 Task: Add Egg Salad Made With Cage Free Eggs to the cart.
Action: Mouse moved to (22, 101)
Screenshot: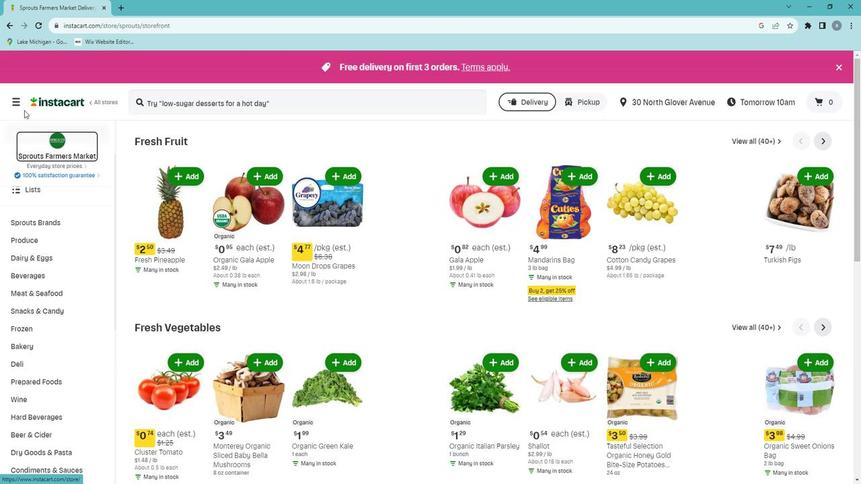 
Action: Mouse pressed left at (22, 101)
Screenshot: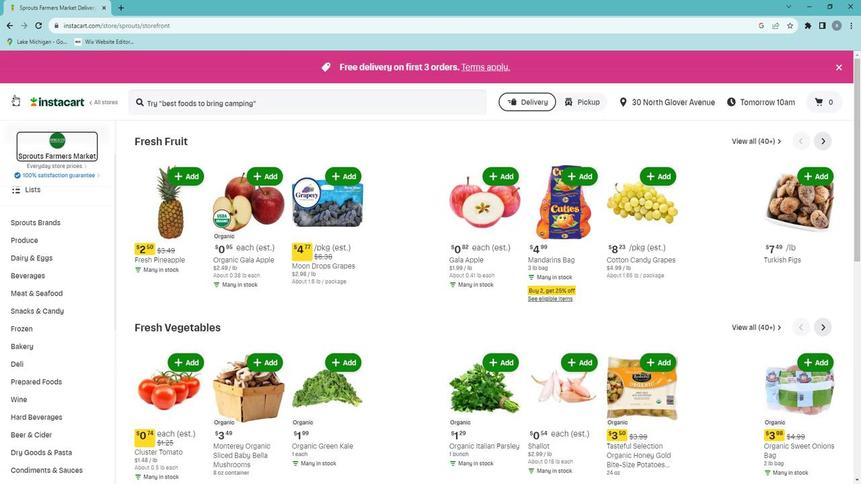 
Action: Mouse moved to (42, 257)
Screenshot: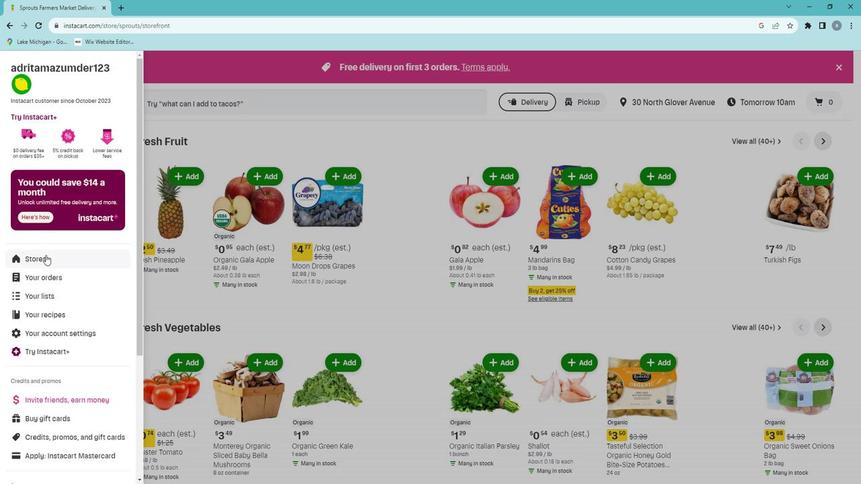 
Action: Mouse pressed left at (42, 257)
Screenshot: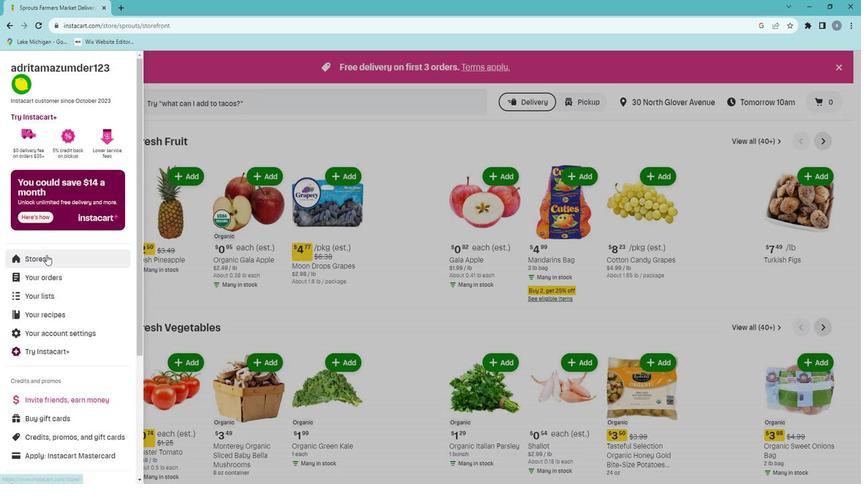 
Action: Mouse moved to (212, 102)
Screenshot: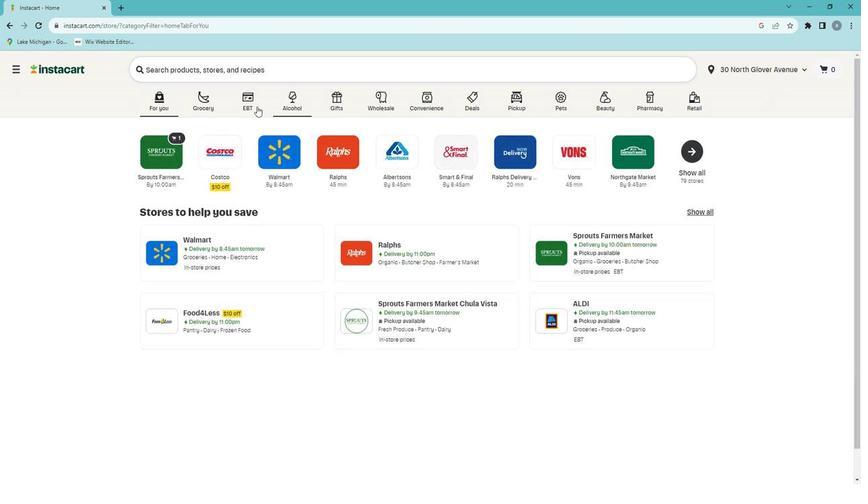 
Action: Mouse pressed left at (212, 102)
Screenshot: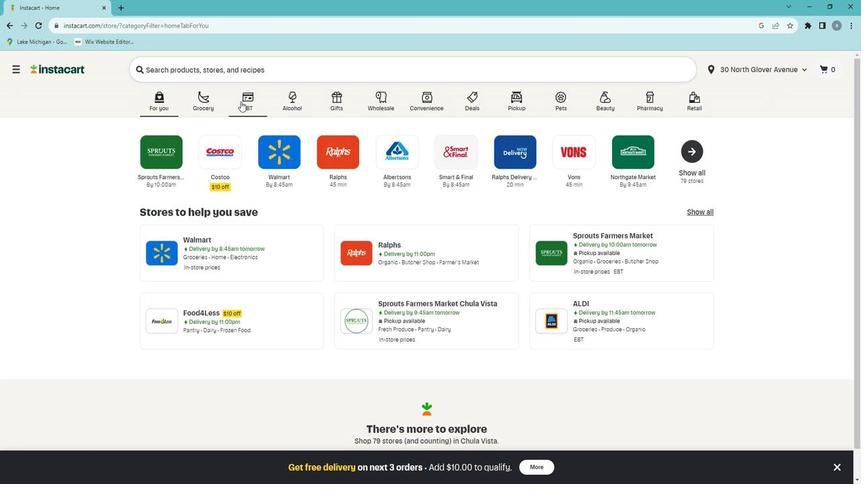 
Action: Mouse moved to (213, 276)
Screenshot: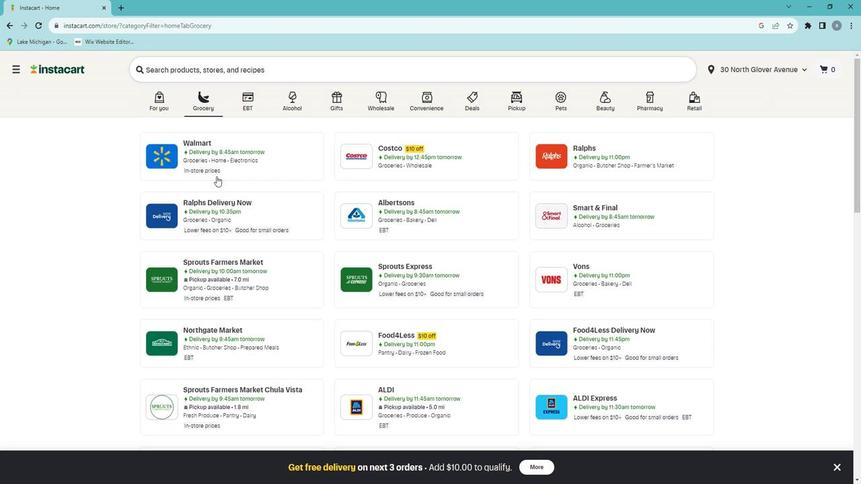 
Action: Mouse pressed left at (213, 276)
Screenshot: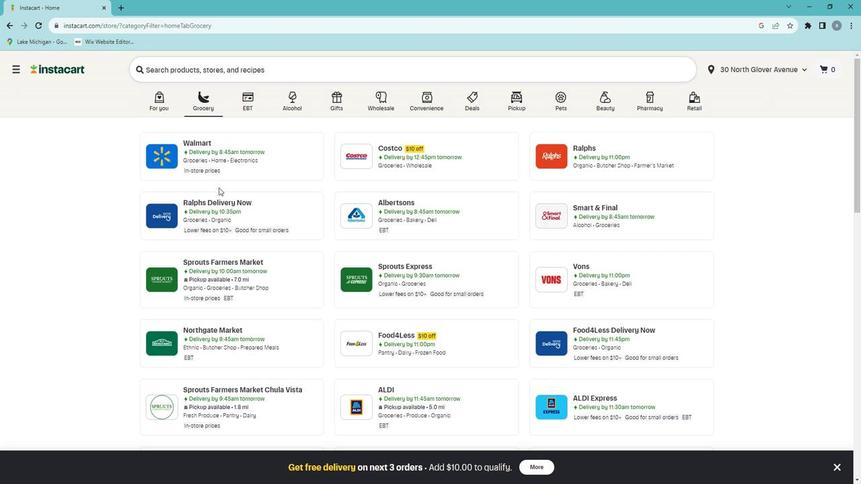 
Action: Mouse moved to (62, 389)
Screenshot: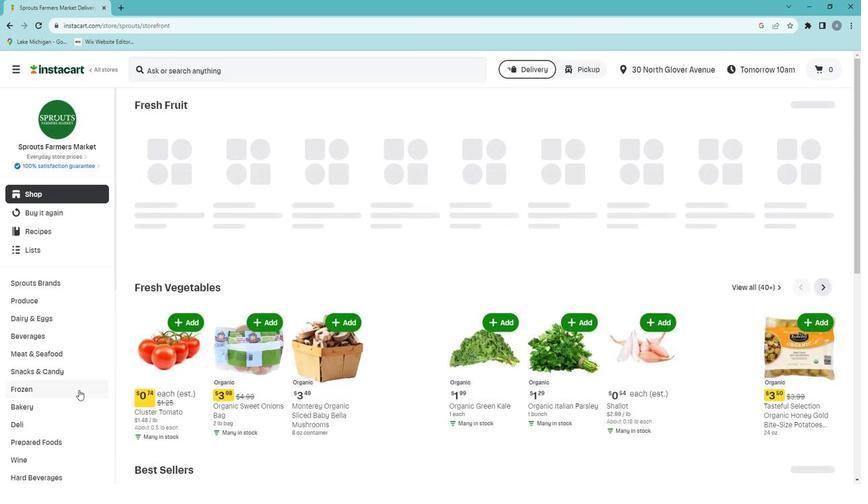 
Action: Mouse scrolled (62, 389) with delta (0, 0)
Screenshot: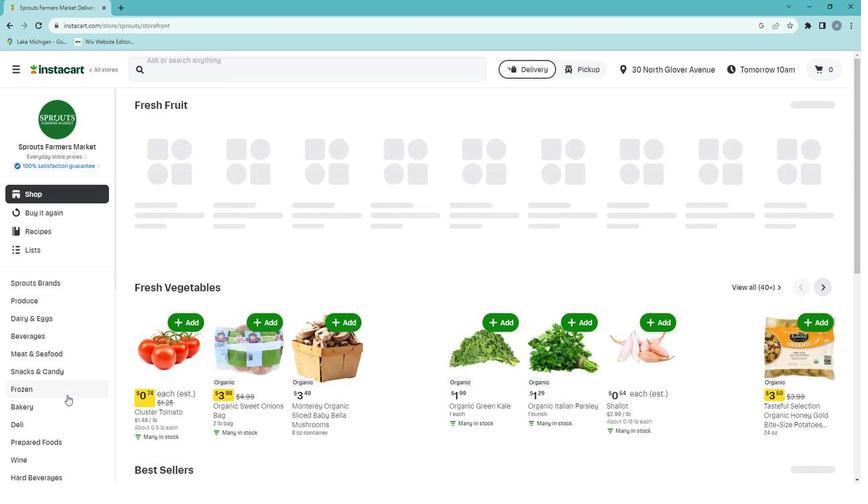 
Action: Mouse scrolled (62, 389) with delta (0, 0)
Screenshot: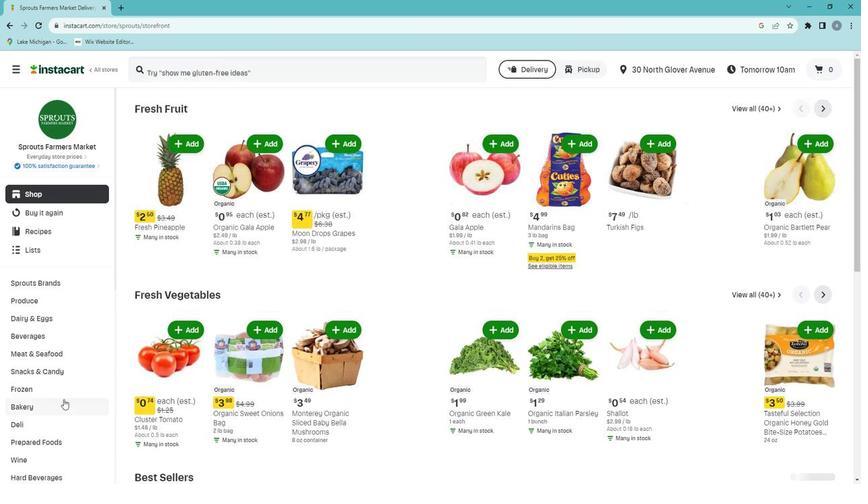 
Action: Mouse moved to (60, 378)
Screenshot: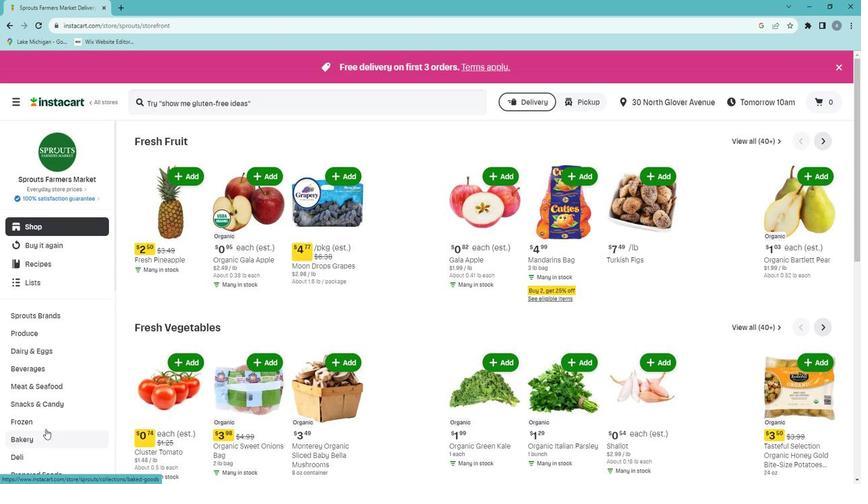 
Action: Mouse pressed left at (60, 378)
Screenshot: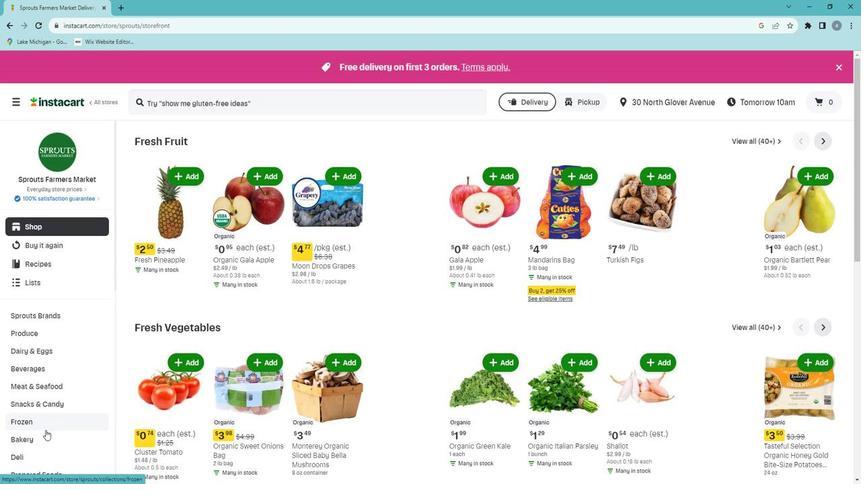 
Action: Mouse moved to (484, 162)
Screenshot: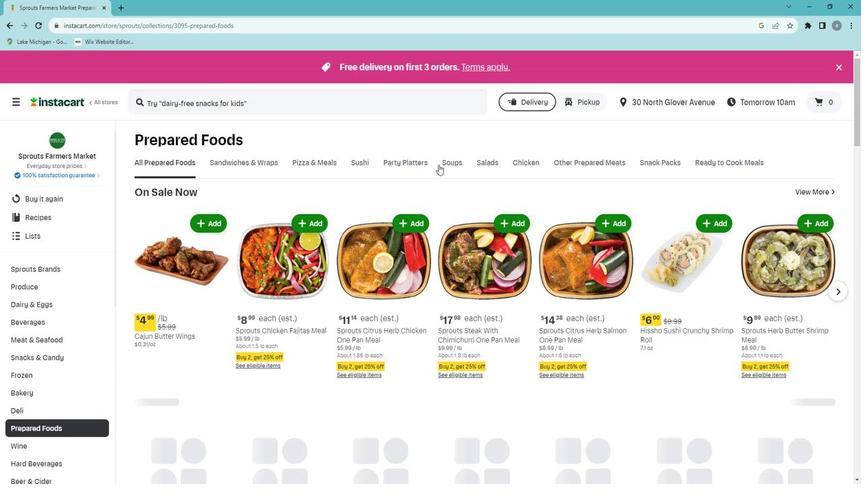 
Action: Mouse pressed left at (484, 162)
Screenshot: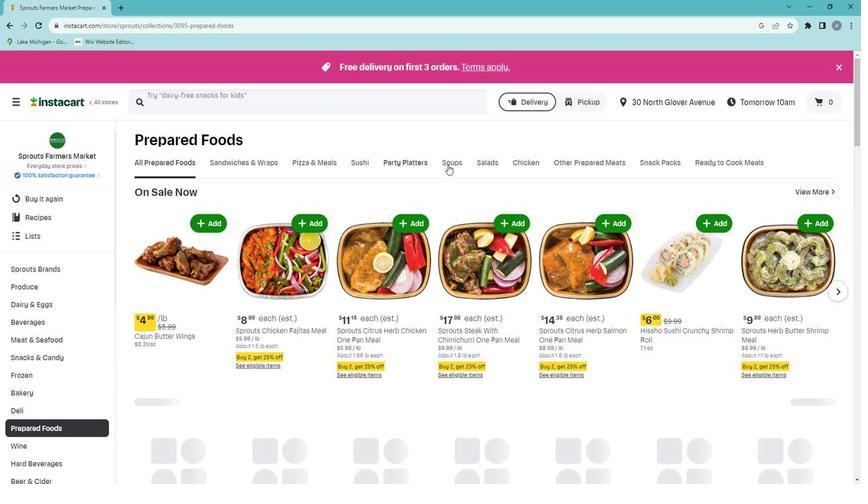 
Action: Mouse moved to (577, 204)
Screenshot: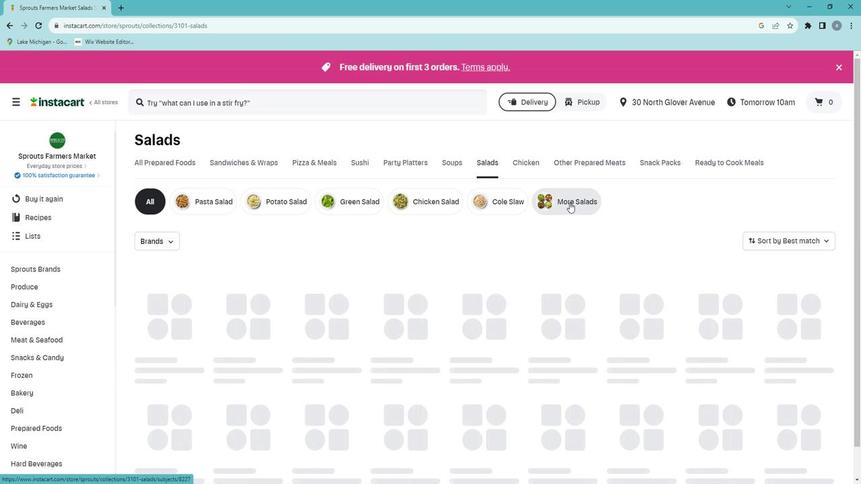 
Action: Mouse pressed left at (577, 204)
Screenshot: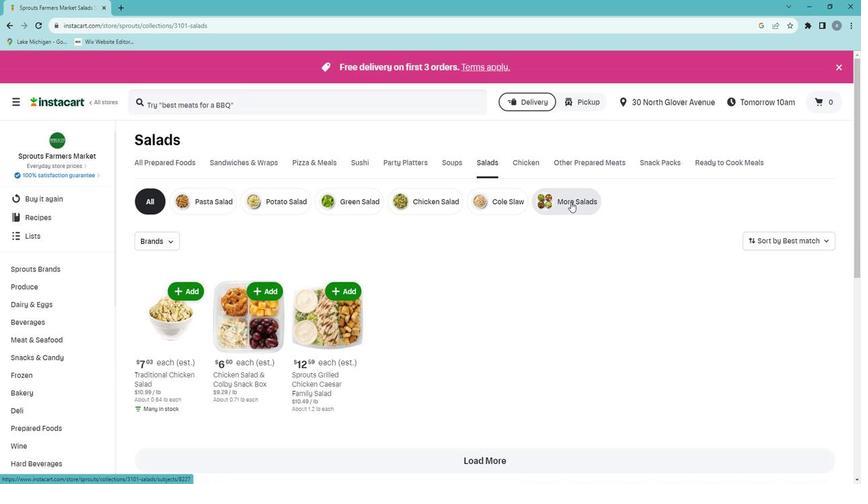 
Action: Mouse moved to (181, 283)
Screenshot: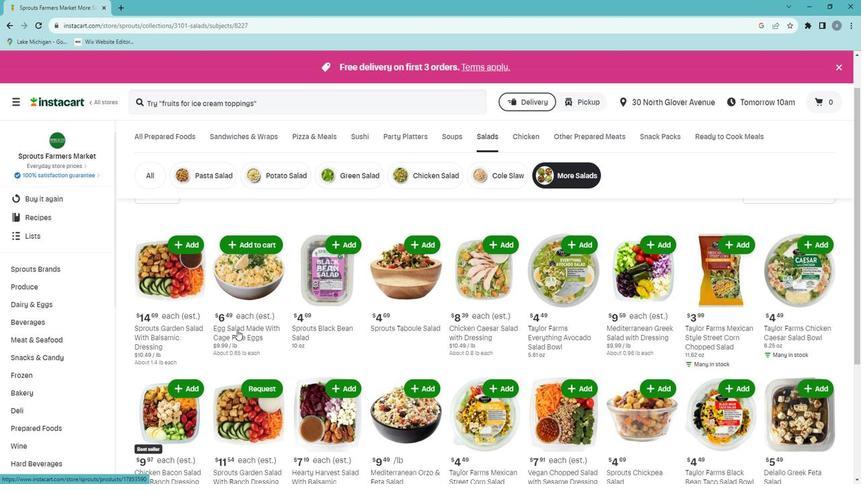 
Action: Mouse pressed left at (181, 283)
Screenshot: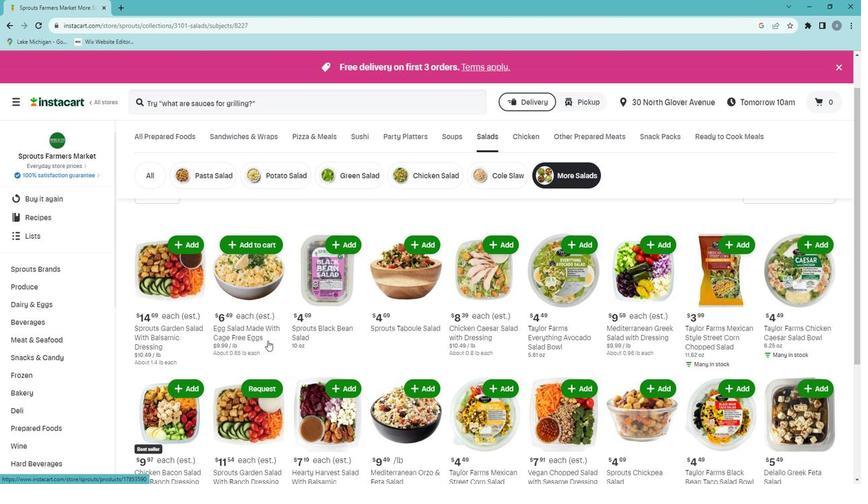 
Action: Mouse moved to (18, 96)
Screenshot: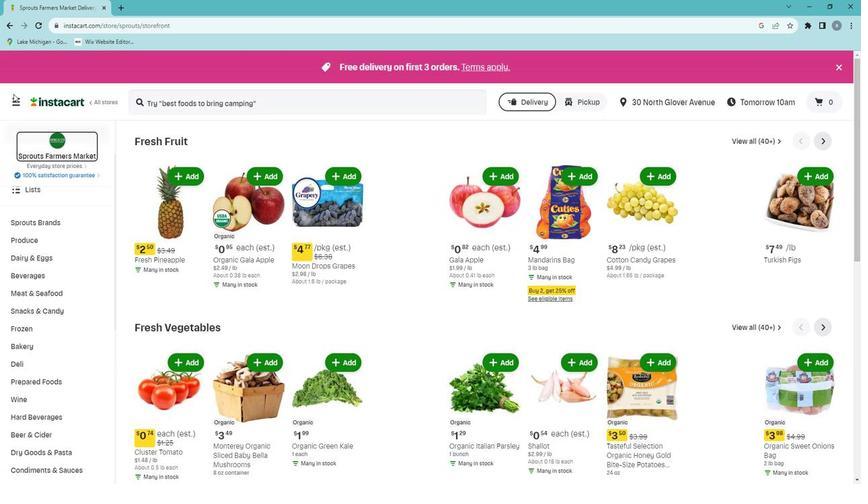 
Action: Mouse pressed left at (18, 96)
Screenshot: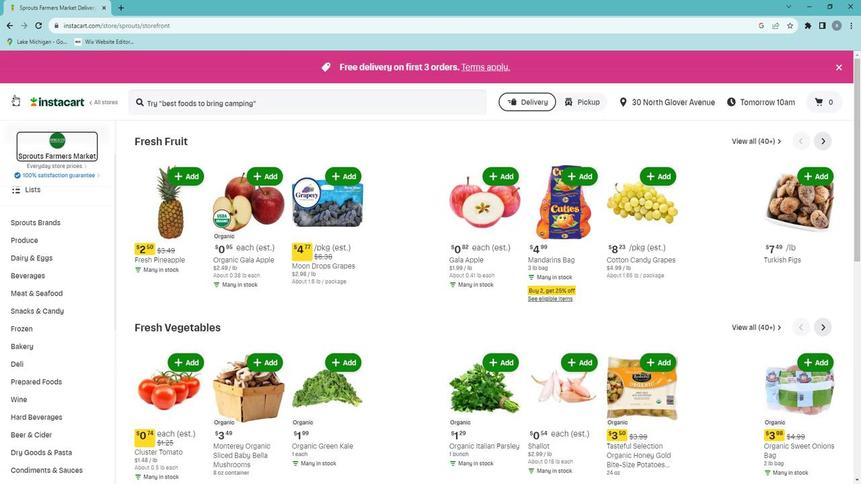 
Action: Mouse moved to (50, 253)
Screenshot: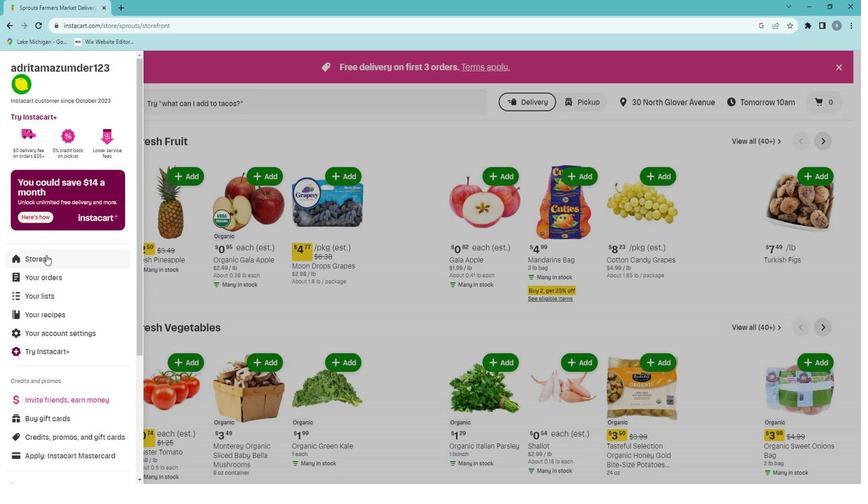 
Action: Mouse pressed left at (50, 253)
Screenshot: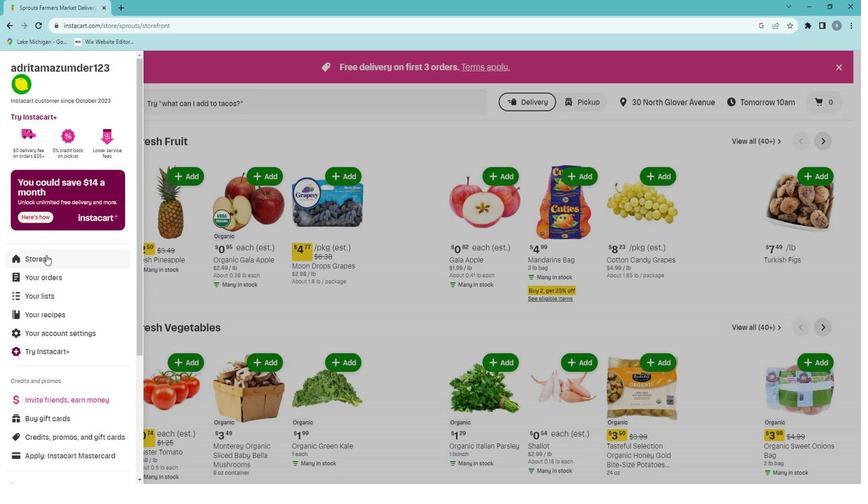 
Action: Mouse moved to (213, 104)
Screenshot: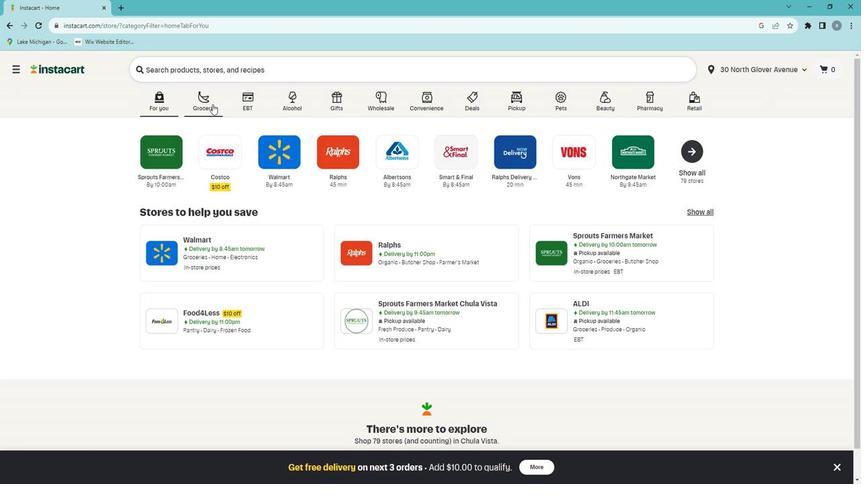 
Action: Mouse pressed left at (213, 104)
Screenshot: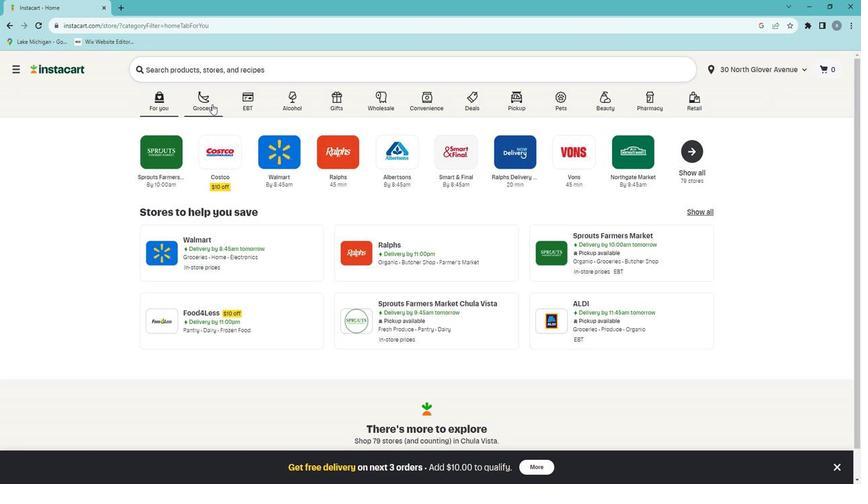 
Action: Mouse moved to (246, 292)
Screenshot: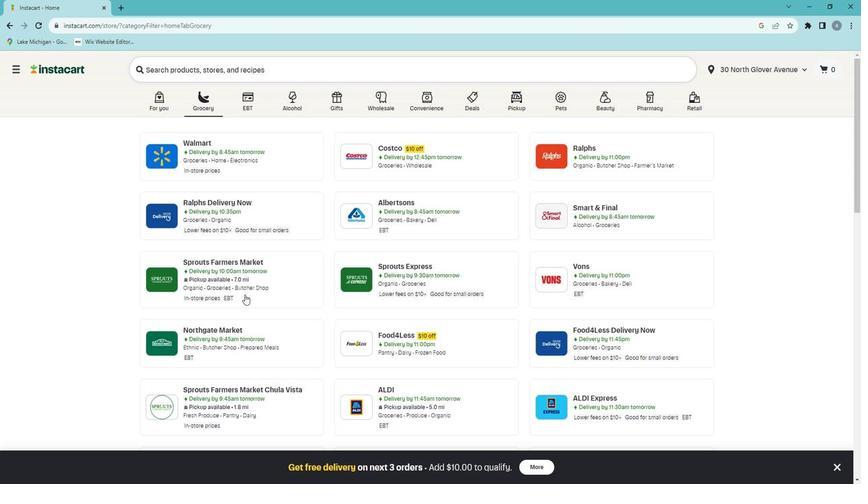 
Action: Mouse pressed left at (246, 292)
Screenshot: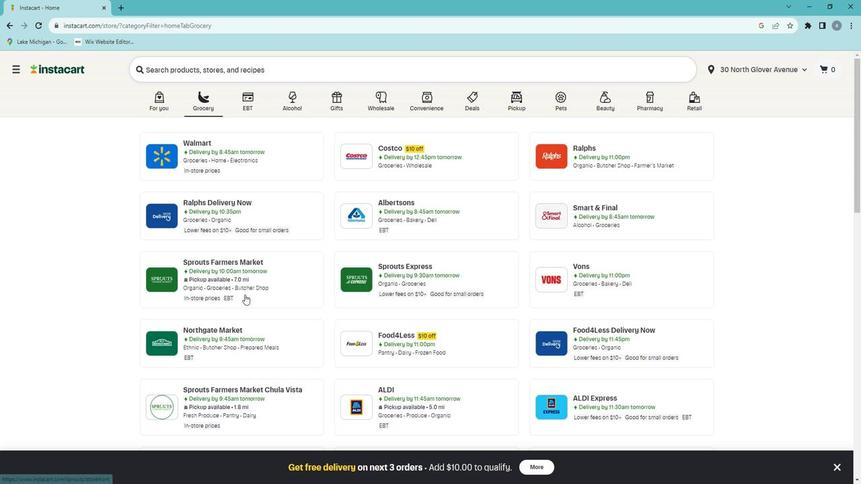 
Action: Mouse moved to (51, 427)
Screenshot: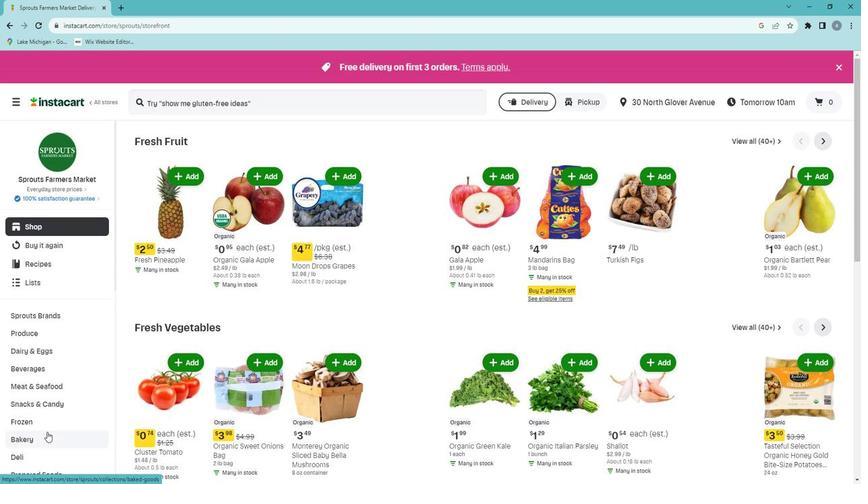 
Action: Mouse scrolled (51, 427) with delta (0, 0)
Screenshot: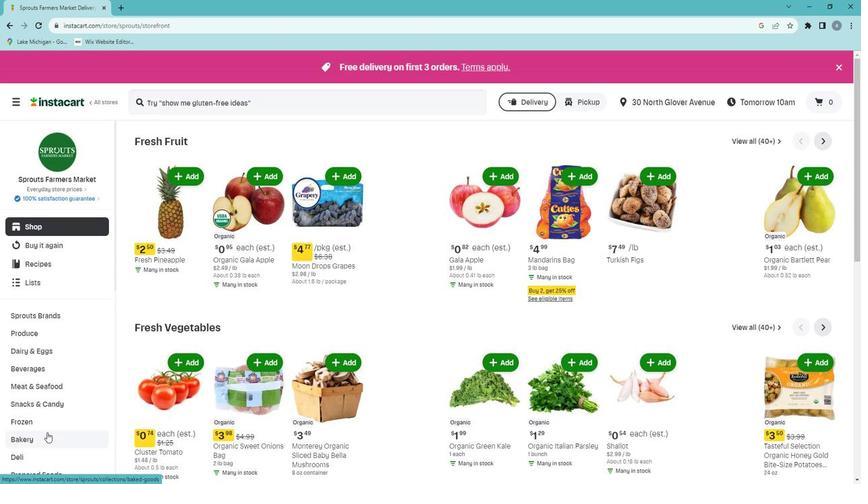 
Action: Mouse moved to (52, 429)
Screenshot: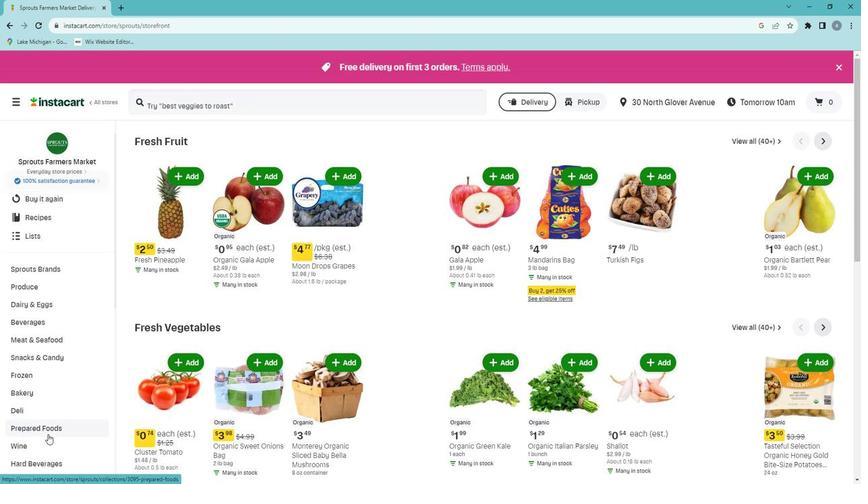 
Action: Mouse pressed left at (52, 429)
Screenshot: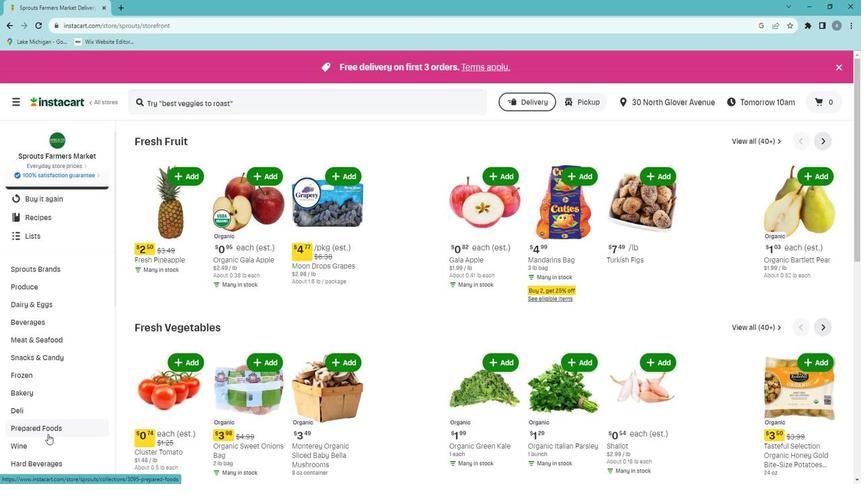 
Action: Mouse moved to (491, 166)
Screenshot: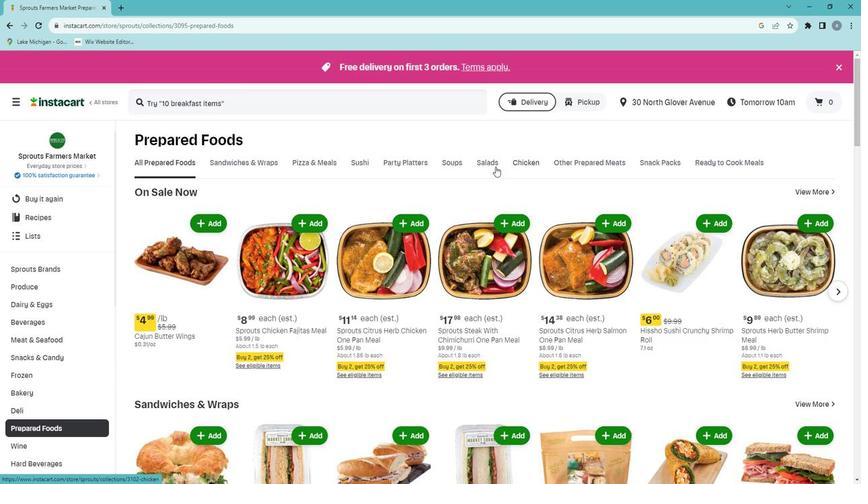 
Action: Mouse pressed left at (491, 166)
Screenshot: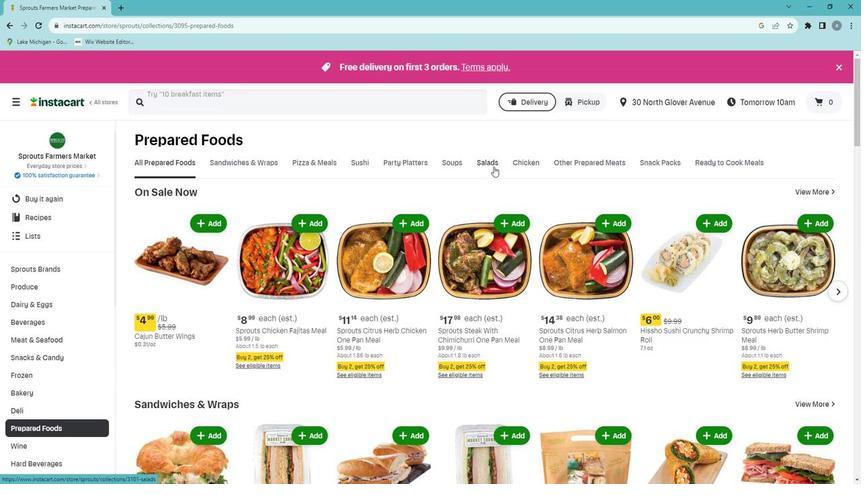 
Action: Mouse moved to (567, 201)
Screenshot: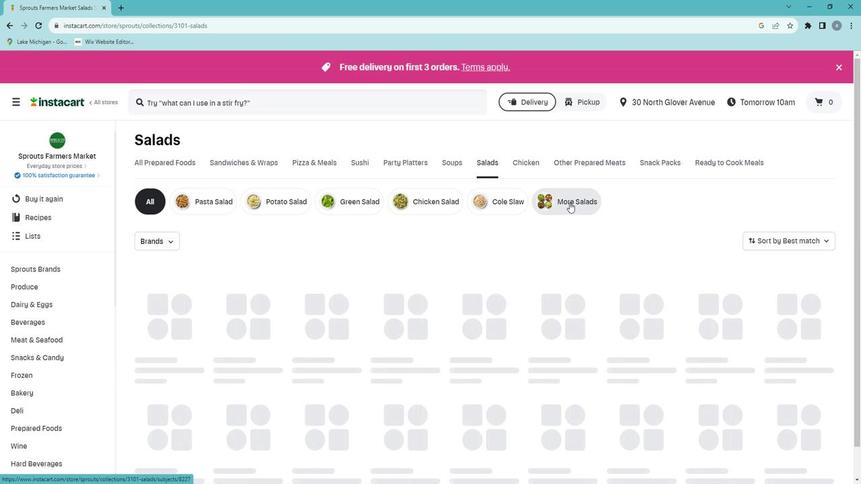 
Action: Mouse pressed left at (567, 201)
Screenshot: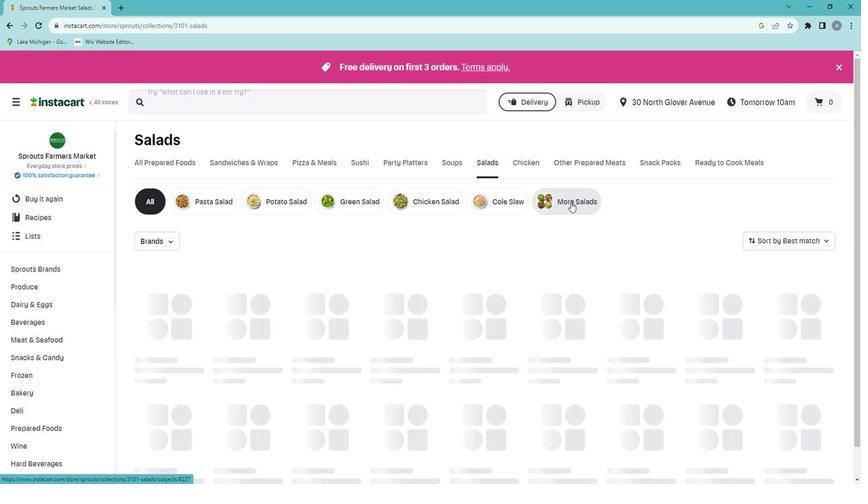 
Action: Mouse moved to (372, 338)
Screenshot: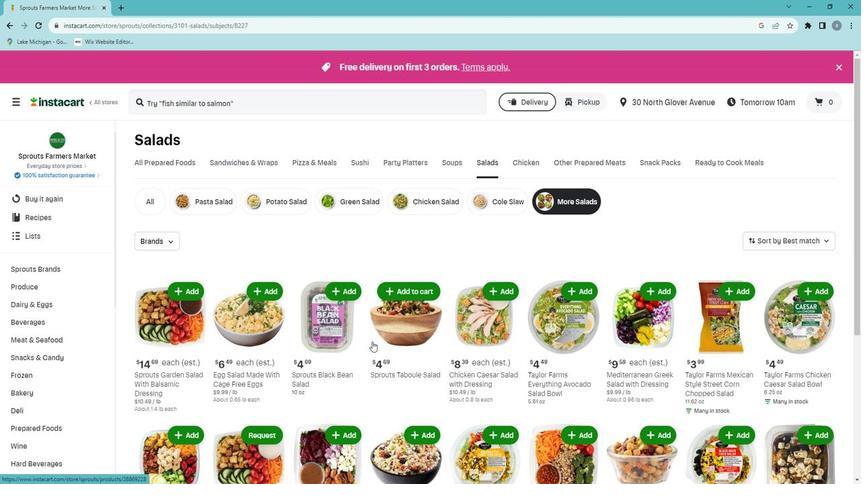
Action: Mouse scrolled (372, 337) with delta (0, 0)
Screenshot: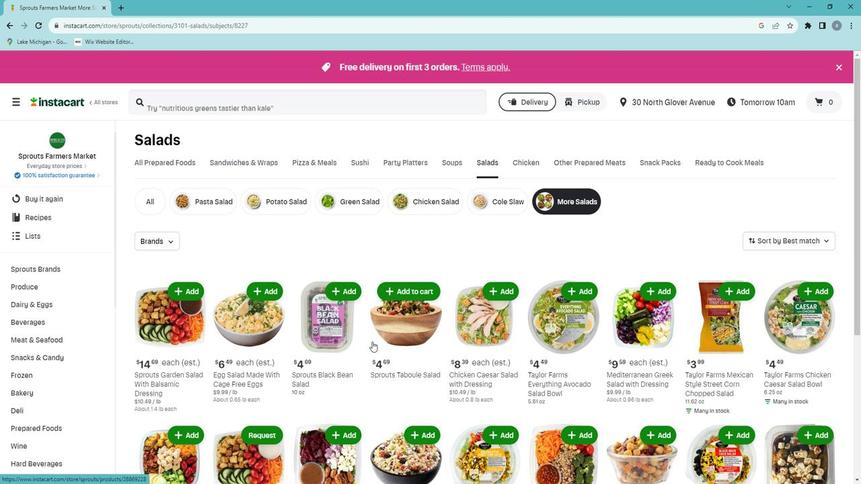 
Action: Mouse moved to (259, 243)
Screenshot: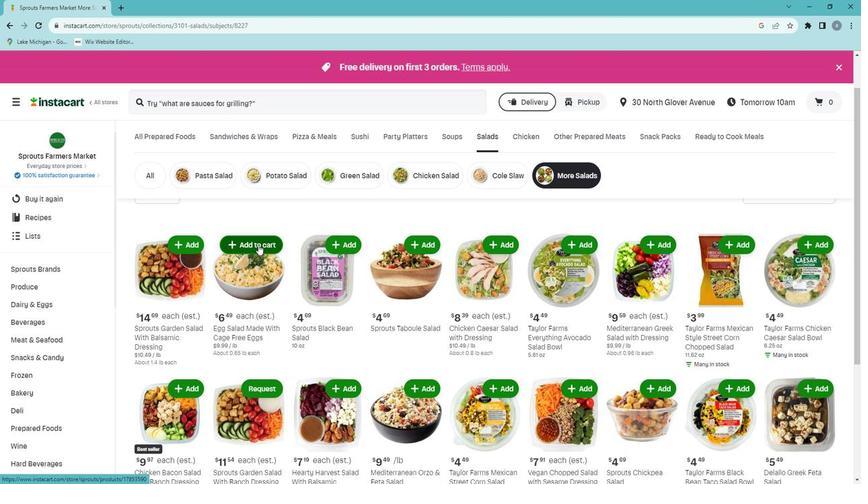 
Action: Mouse pressed left at (259, 243)
Screenshot: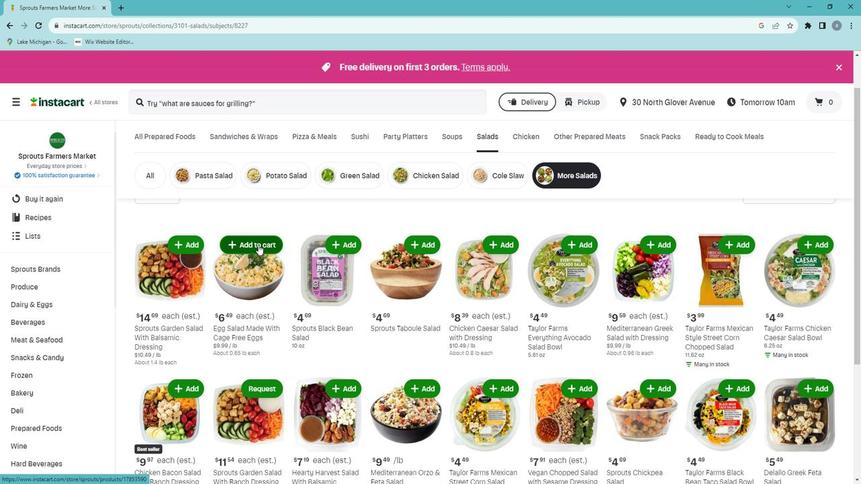 
Action: Mouse moved to (259, 244)
Screenshot: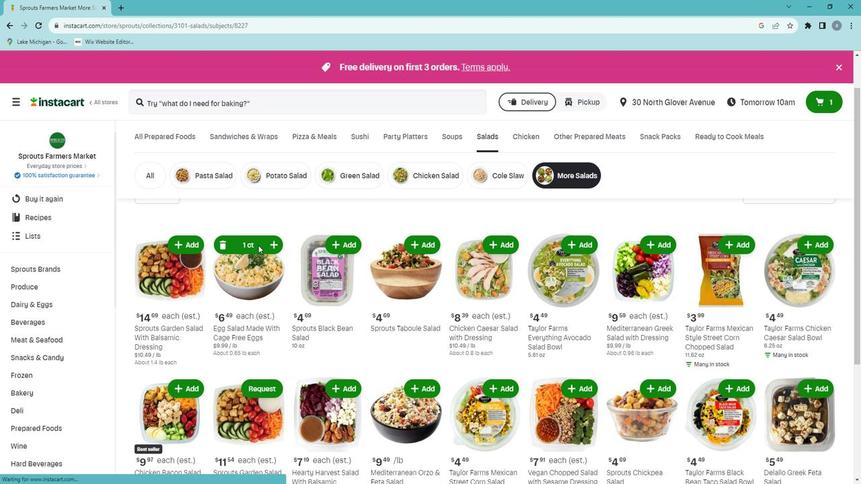 
Action: Key pressed <Key.f10>
Screenshot: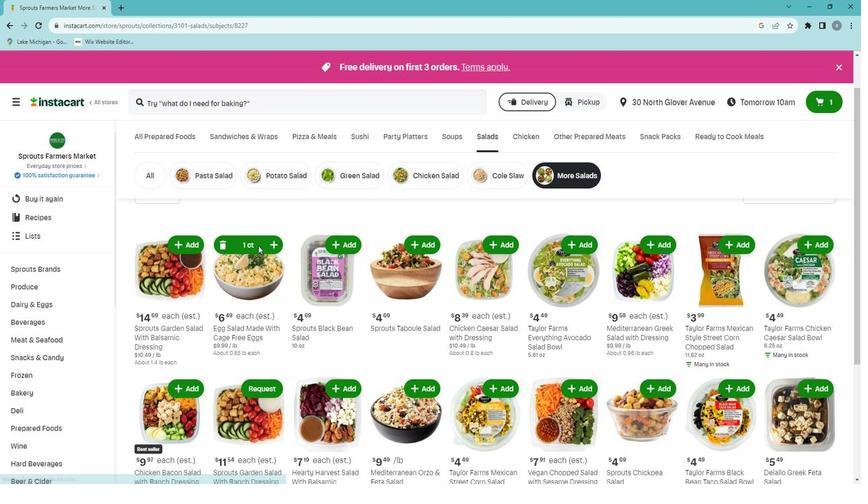
Action: Mouse moved to (258, 246)
Screenshot: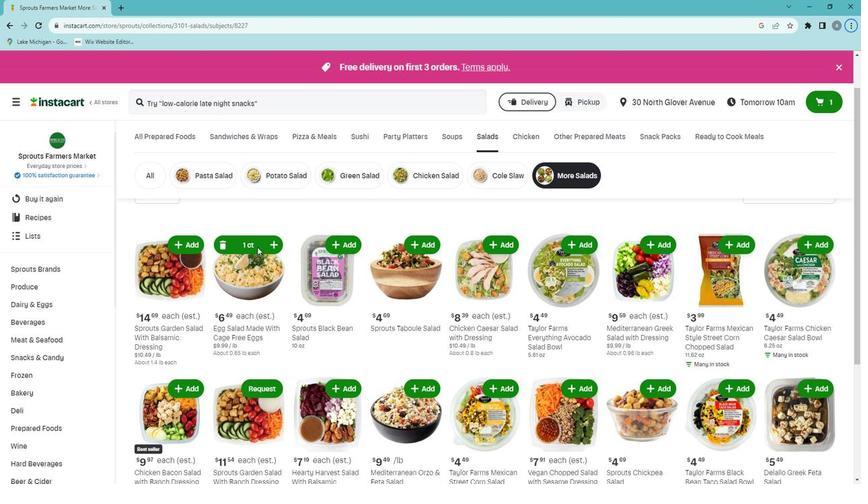 
